 Task: Select the range from "A1:A30".
Action: Mouse moved to (53, 227)
Screenshot: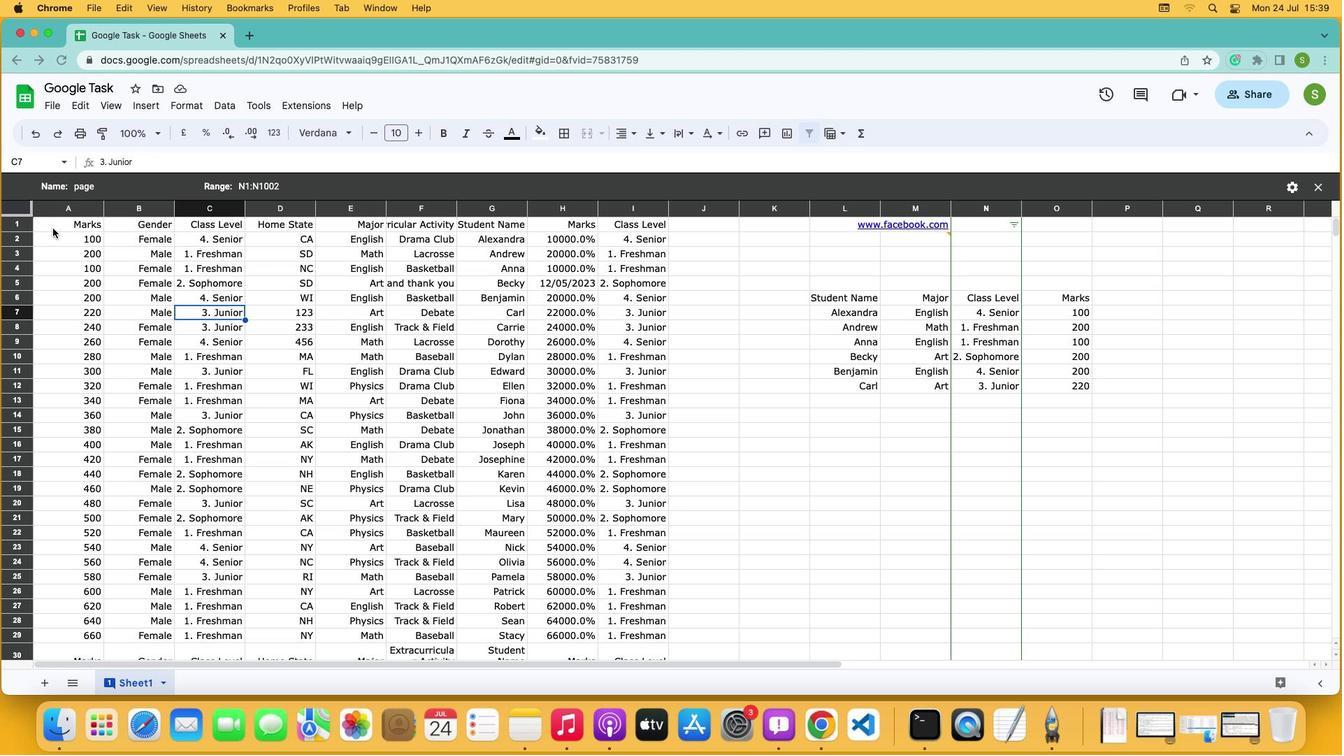 
Action: Mouse pressed left at (53, 227)
Screenshot: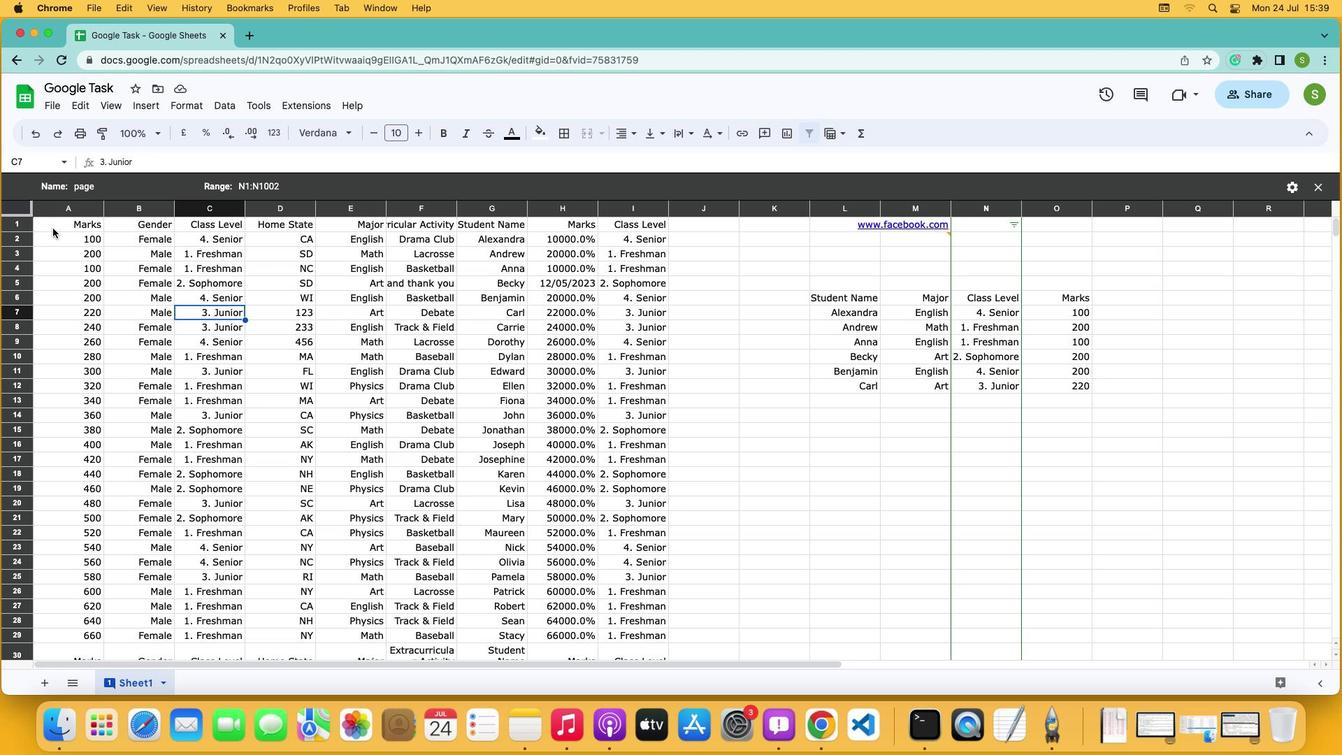 
Action: Mouse moved to (50, 224)
Screenshot: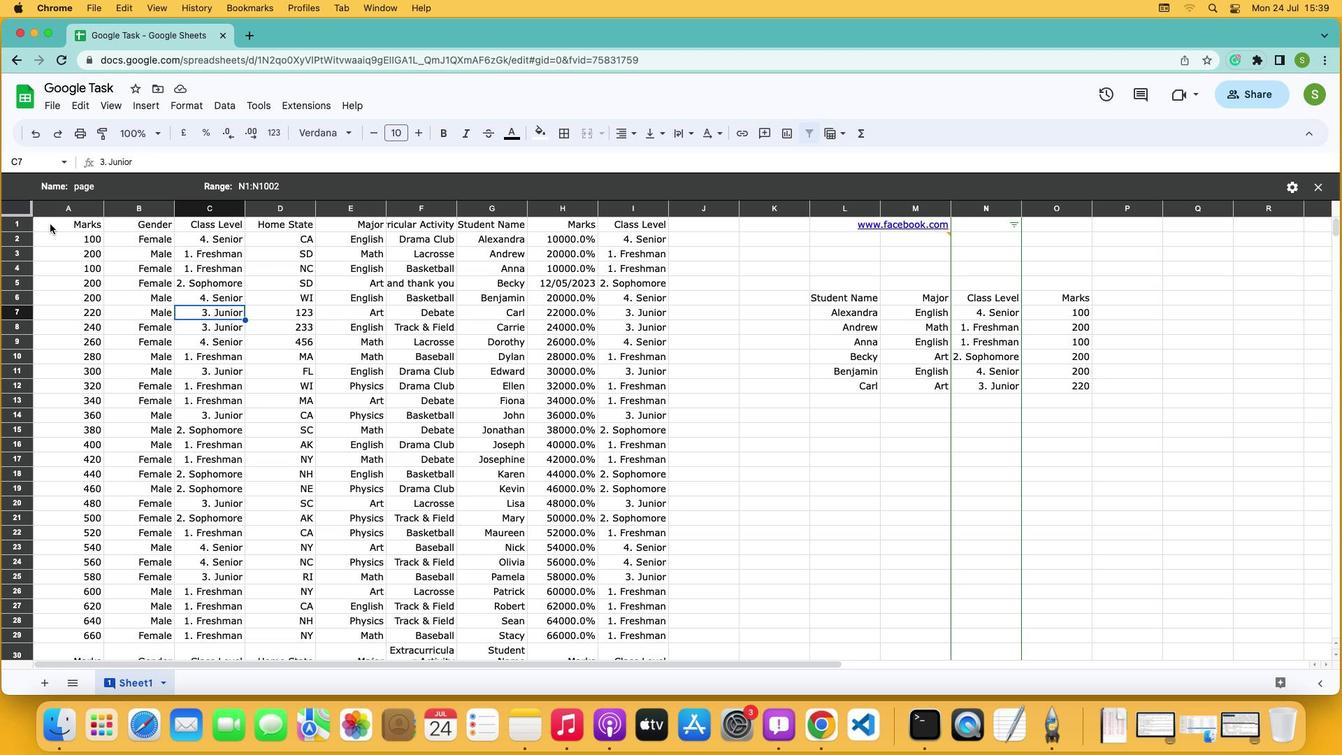 
Action: Mouse pressed left at (50, 224)
Screenshot: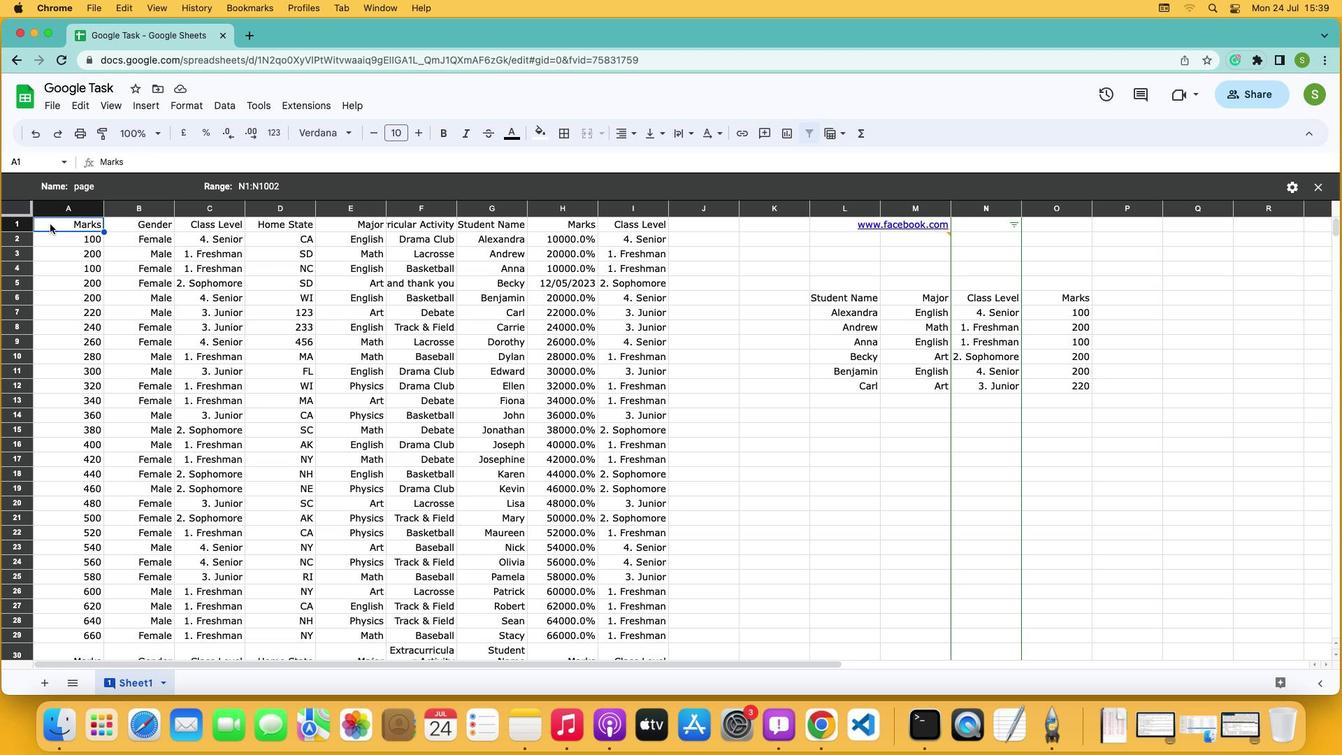 
Action: Mouse moved to (51, 224)
Screenshot: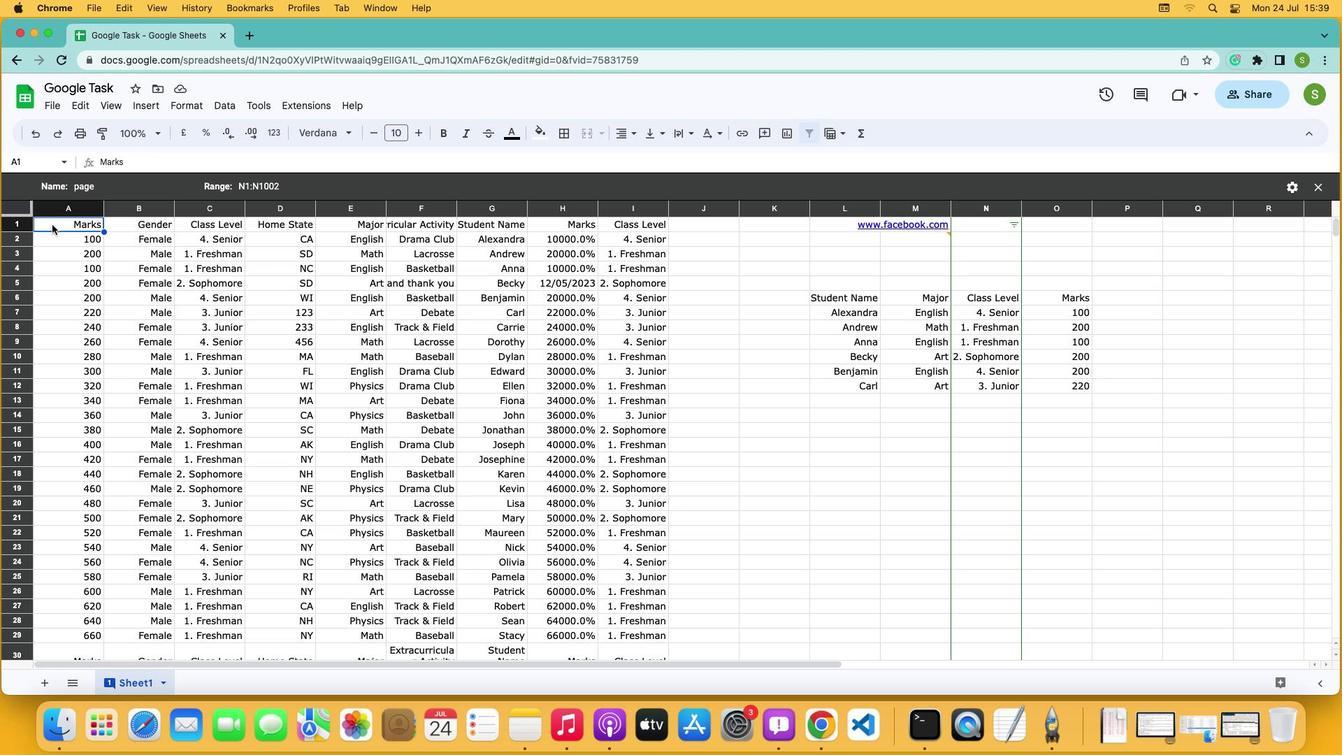 
Action: Mouse pressed left at (51, 224)
Screenshot: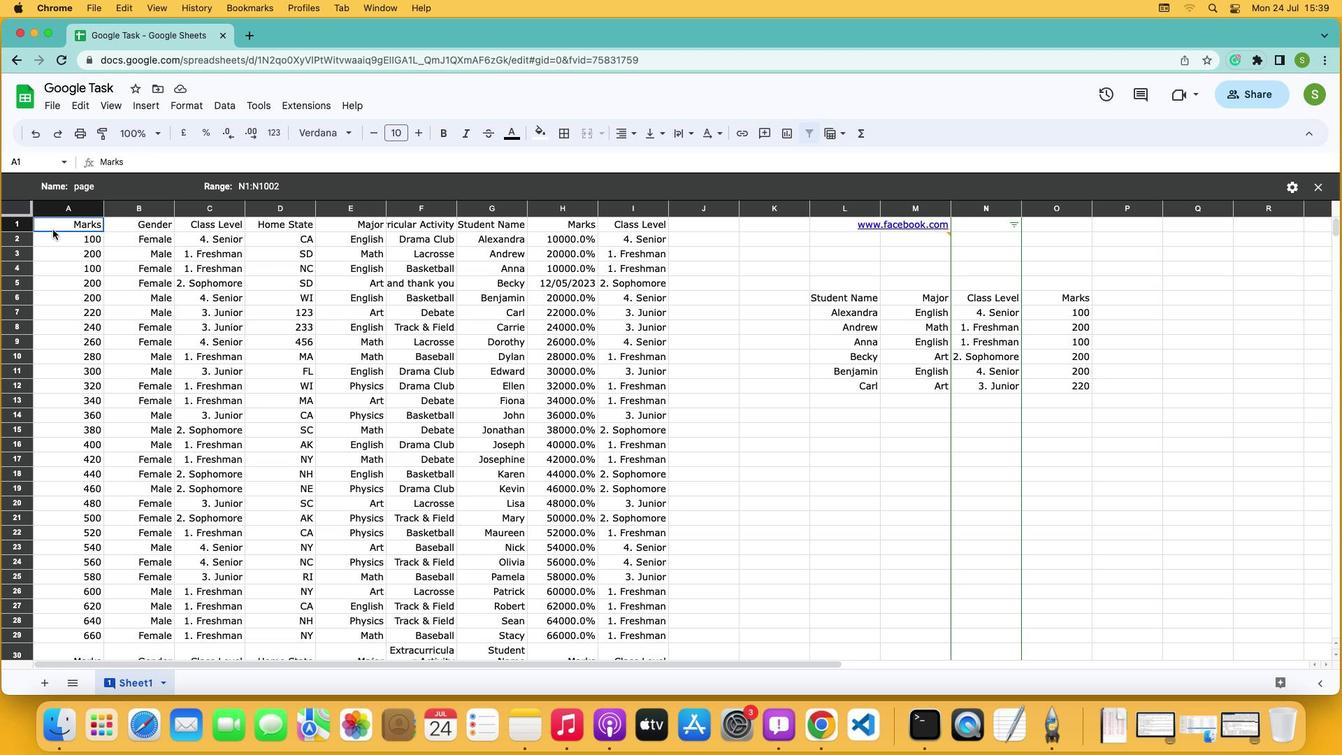 
Action: Mouse moved to (174, 482)
Screenshot: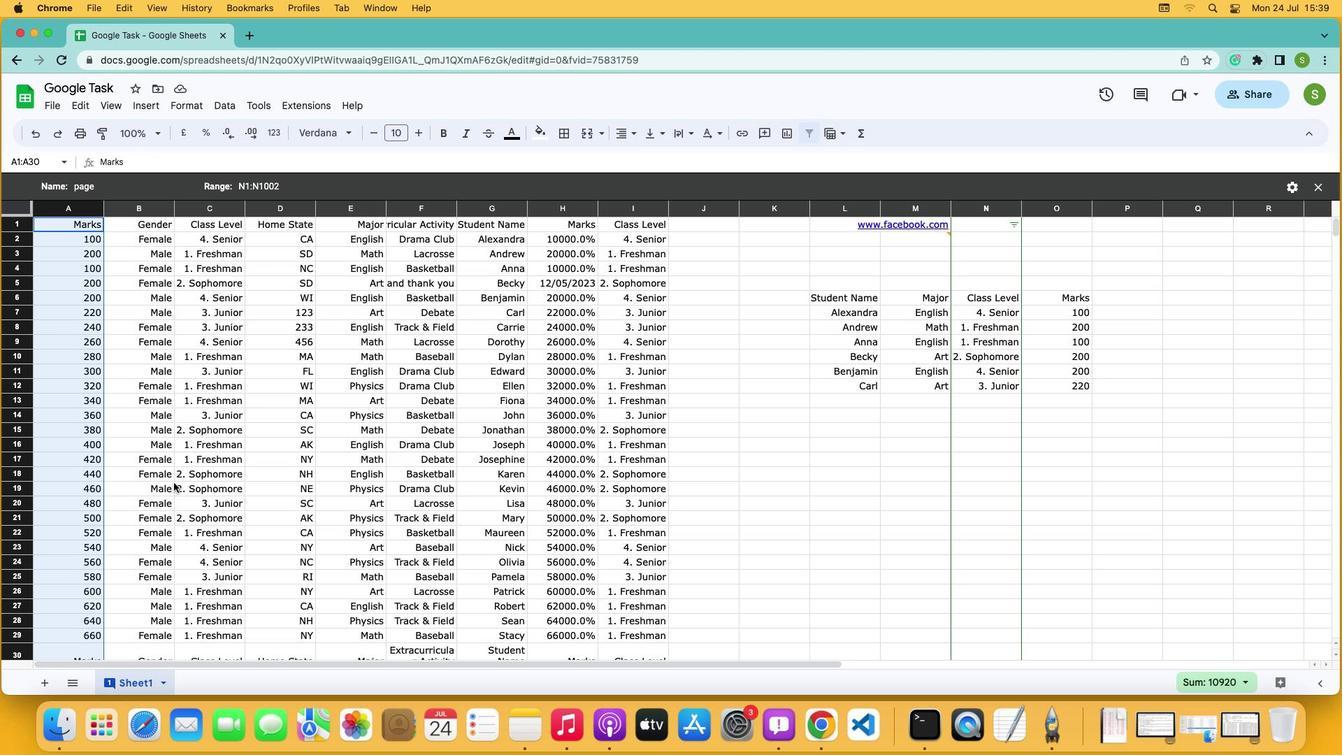 
